 Task: Create a due date automation trigger when advanced on, 2 working days before a card is due add dates starting in between 1 and 5 days at 11:00 AM.
Action: Mouse moved to (1164, 88)
Screenshot: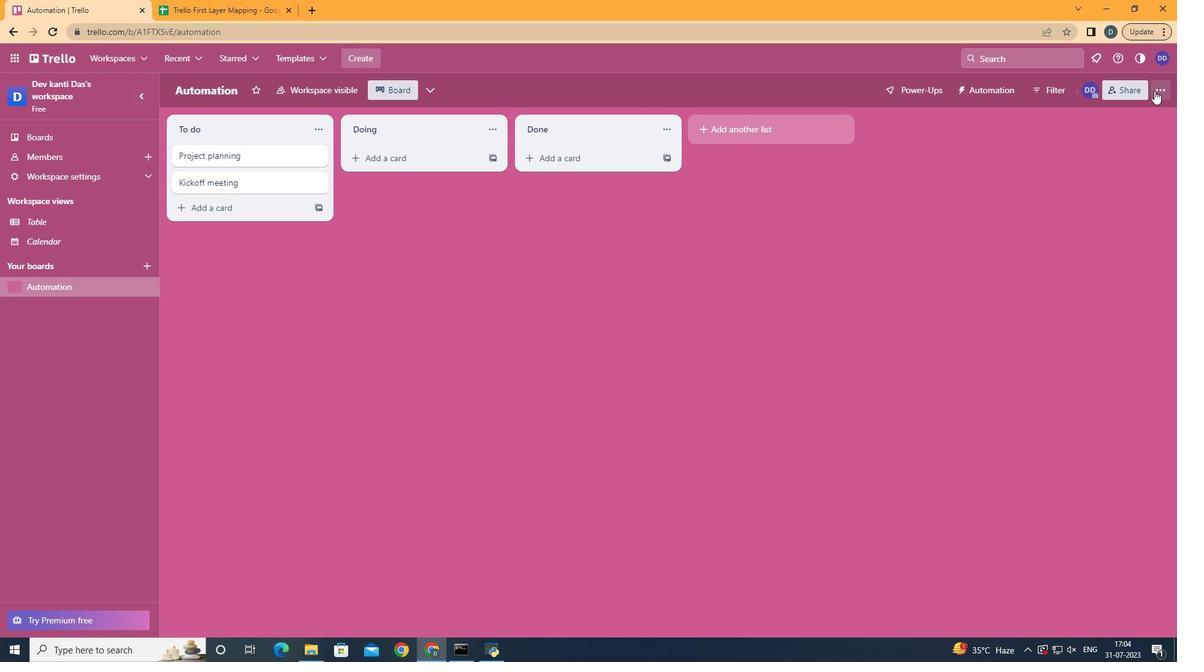 
Action: Mouse pressed left at (1164, 88)
Screenshot: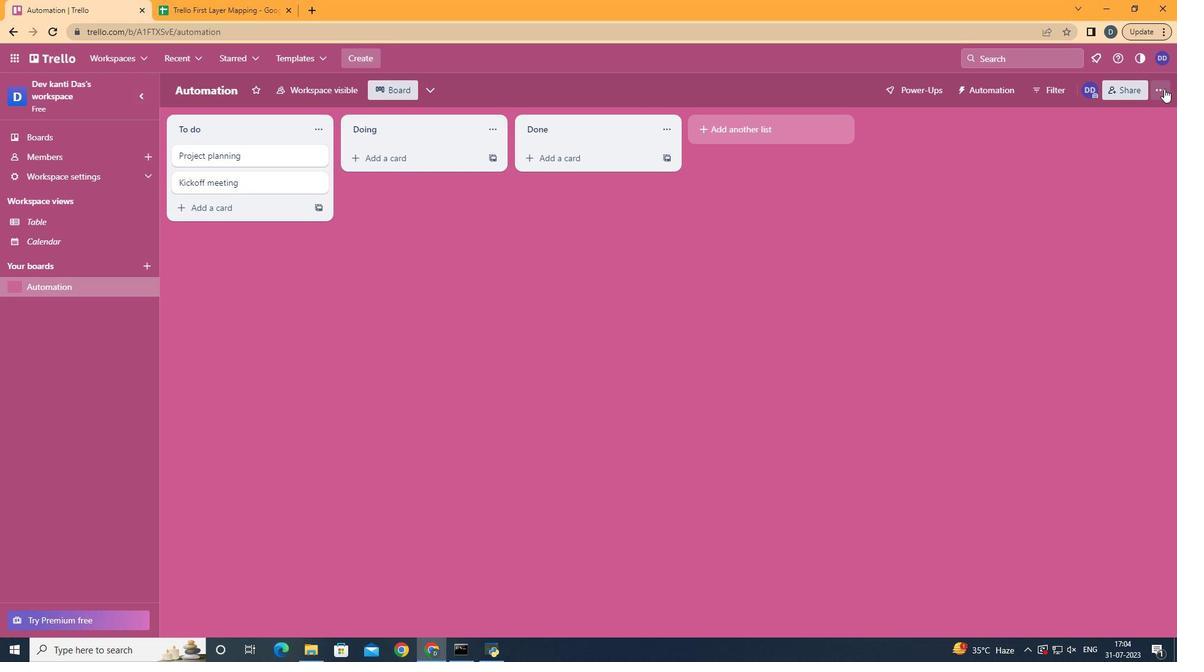 
Action: Mouse moved to (1087, 244)
Screenshot: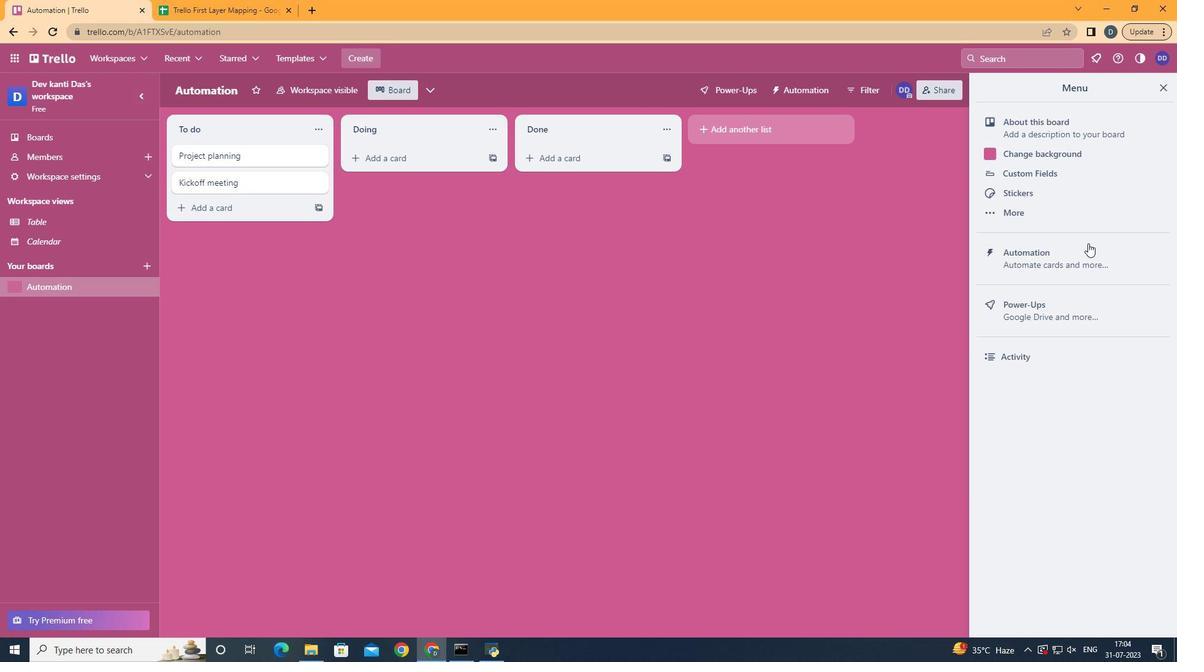 
Action: Mouse pressed left at (1087, 244)
Screenshot: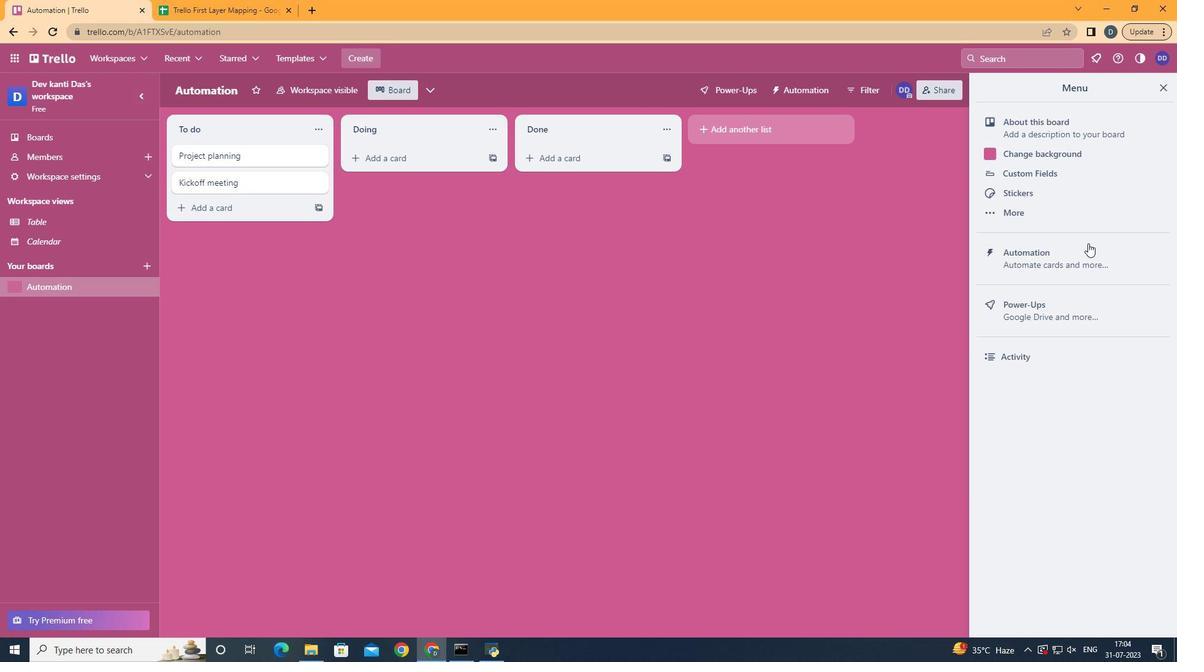 
Action: Mouse moved to (231, 250)
Screenshot: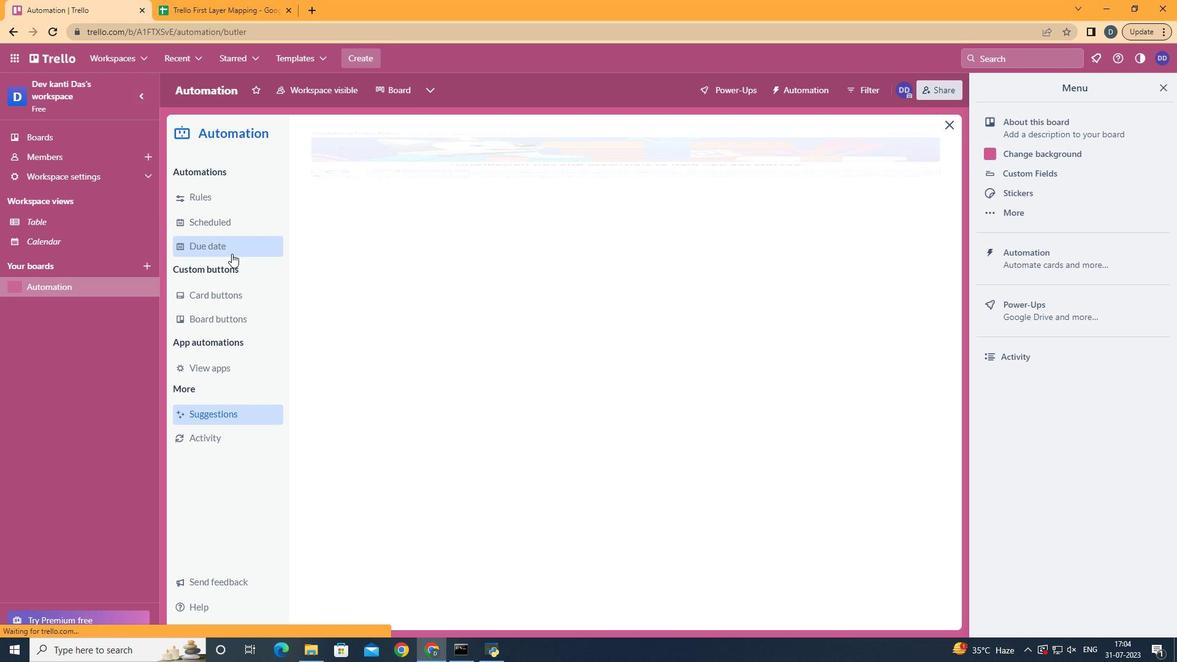
Action: Mouse pressed left at (231, 250)
Screenshot: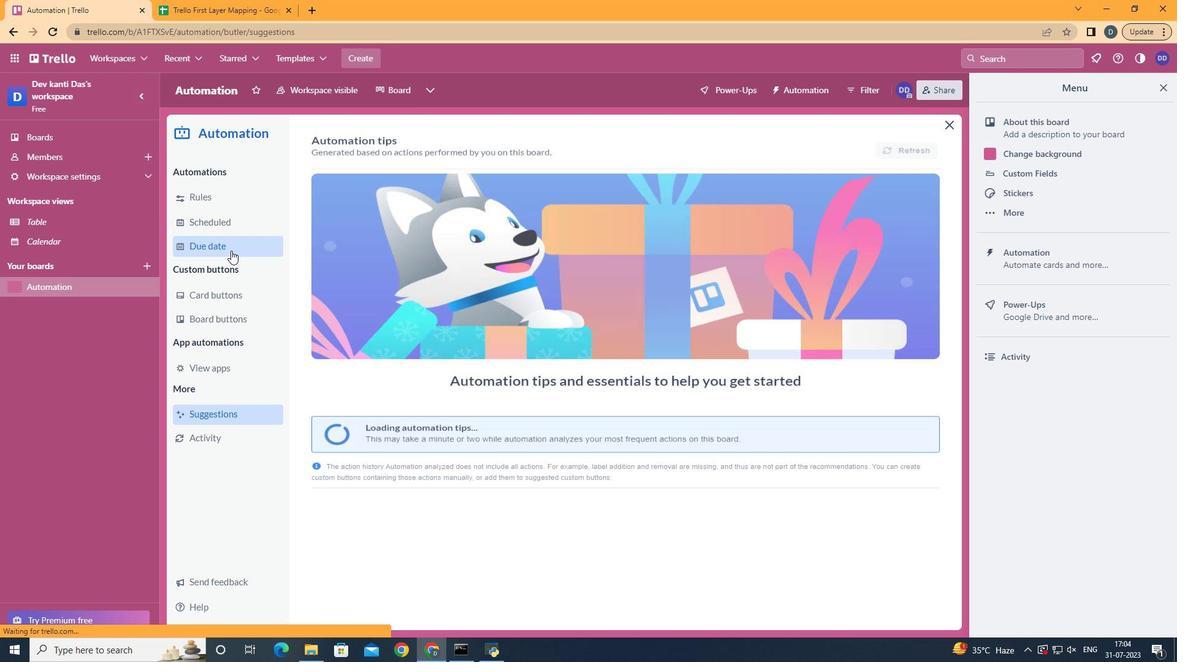 
Action: Mouse moved to (873, 144)
Screenshot: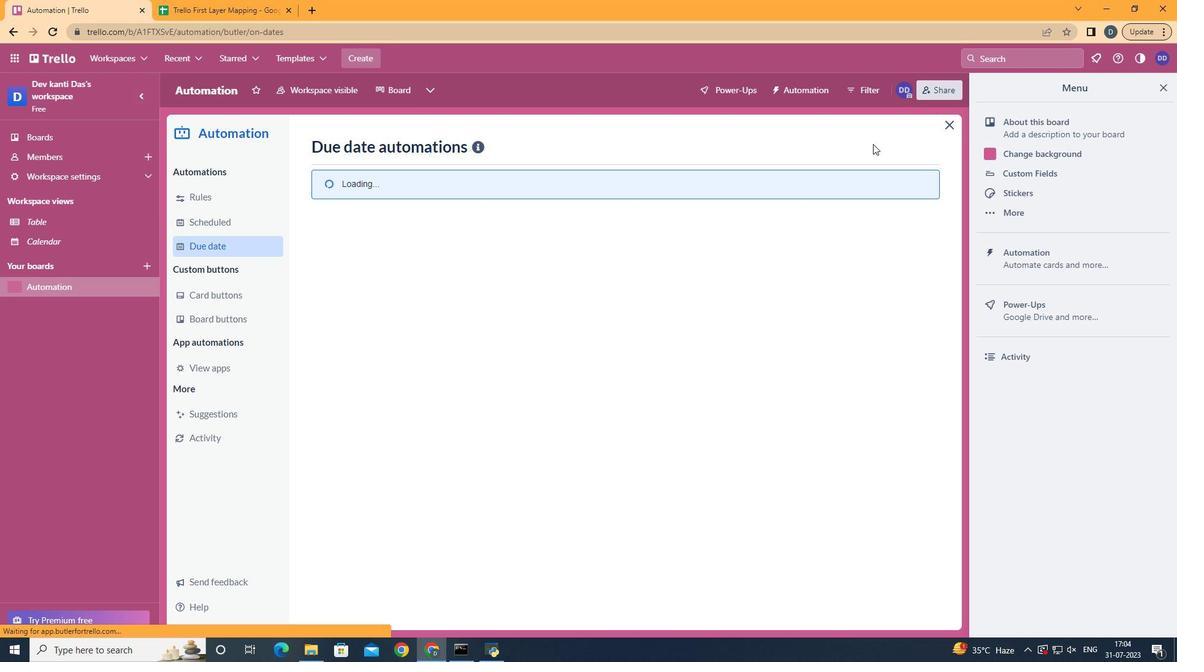 
Action: Mouse pressed left at (873, 144)
Screenshot: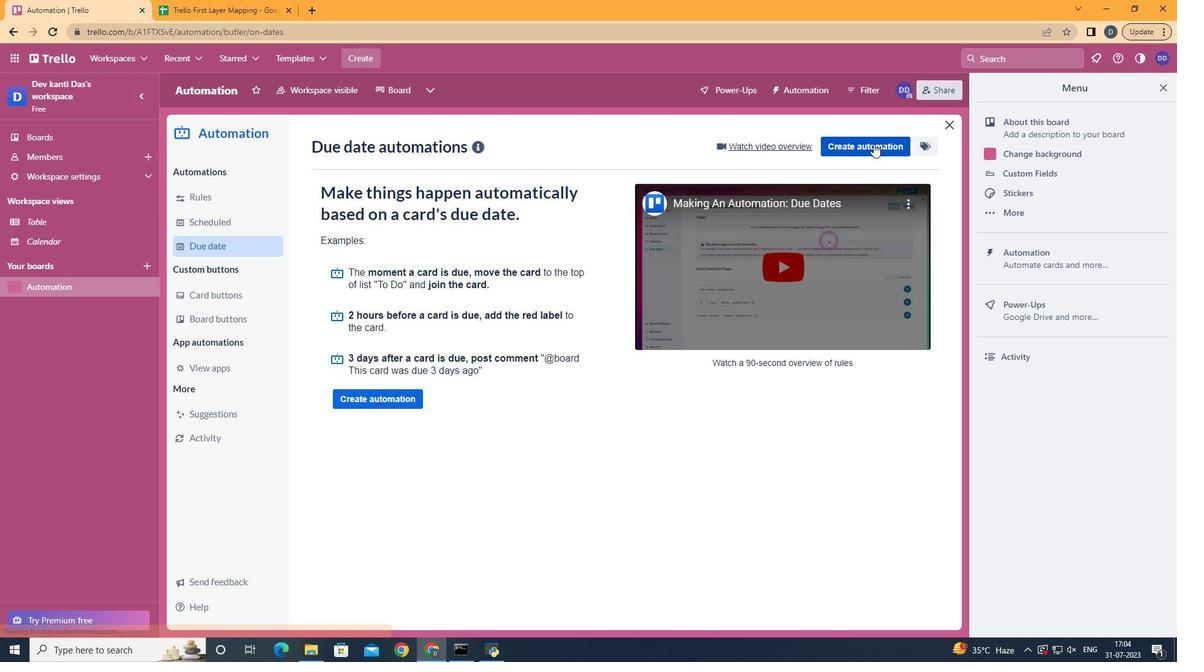 
Action: Mouse moved to (597, 266)
Screenshot: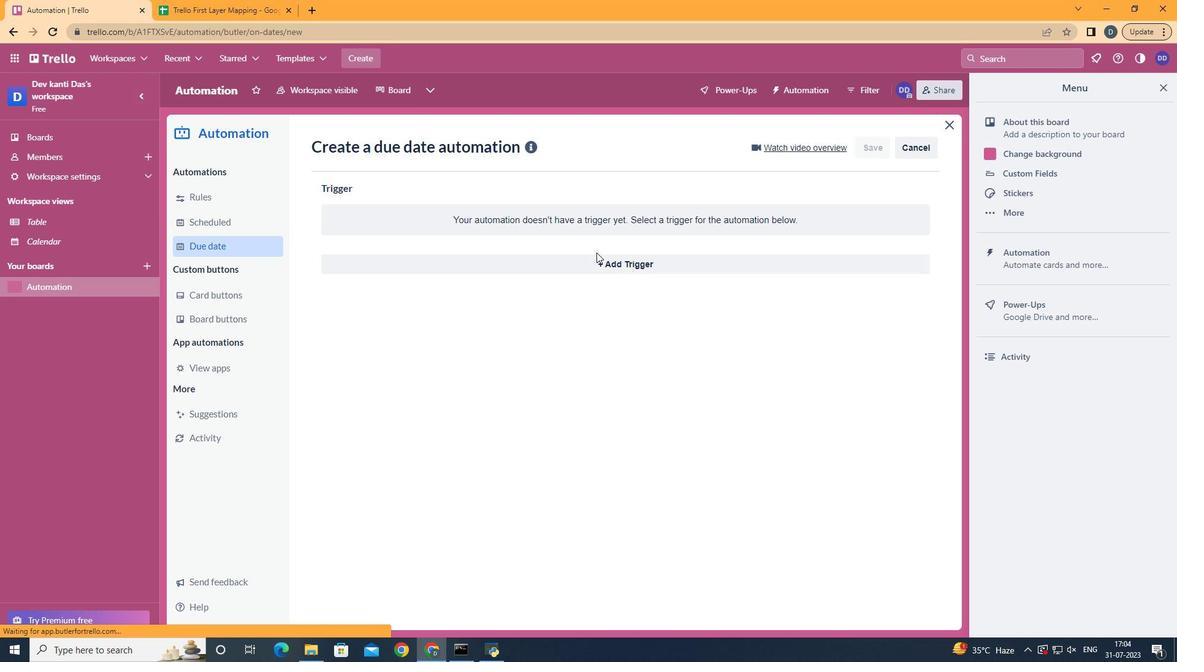 
Action: Mouse pressed left at (597, 266)
Screenshot: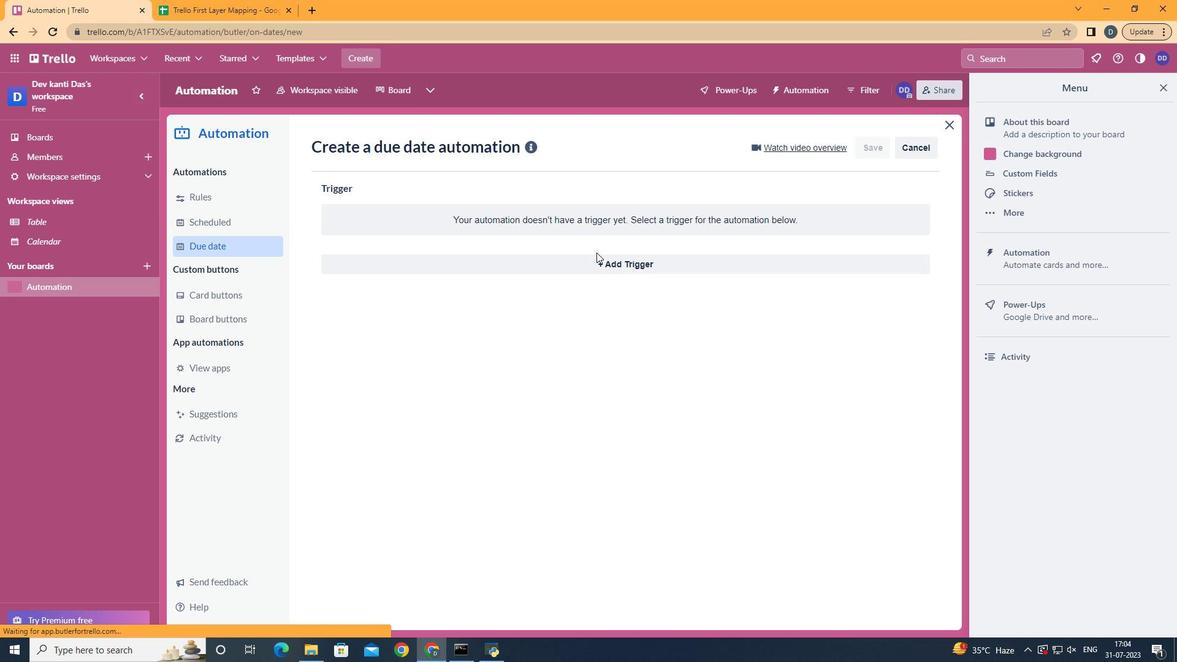 
Action: Mouse moved to (411, 498)
Screenshot: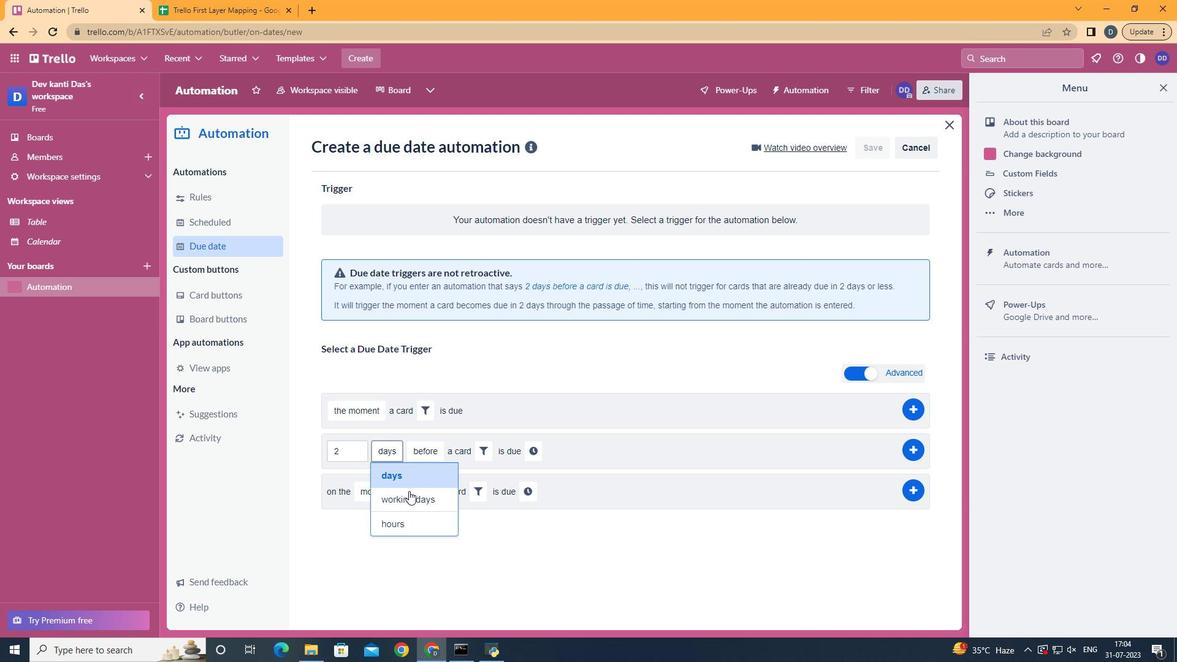 
Action: Mouse pressed left at (411, 498)
Screenshot: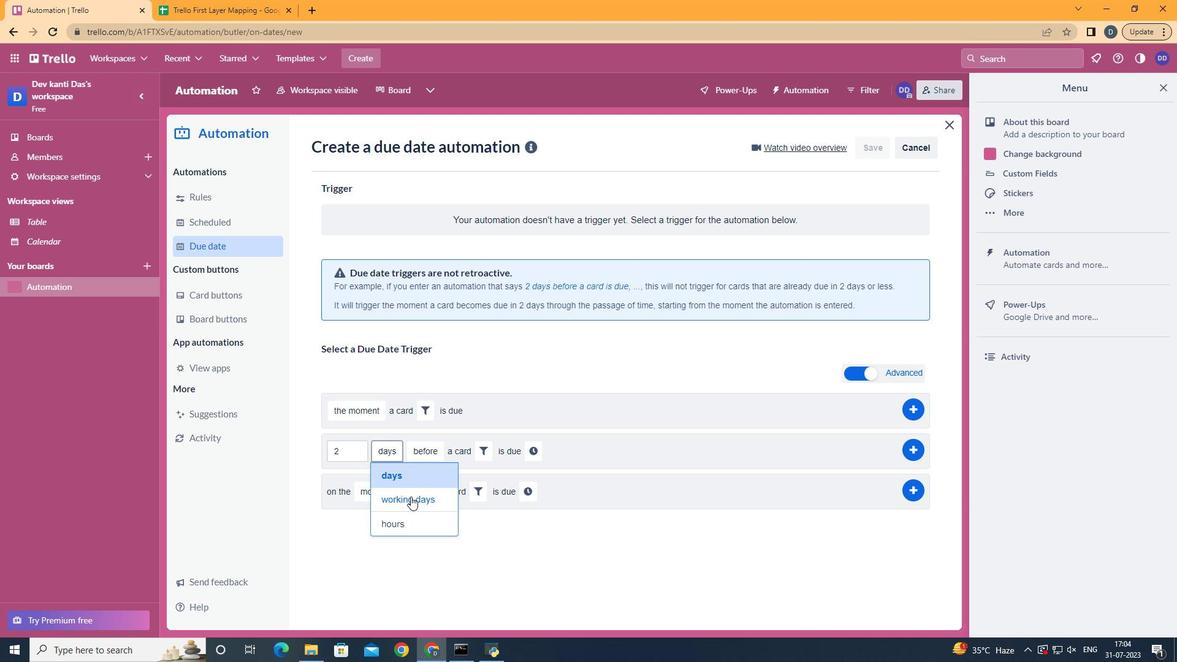 
Action: Mouse moved to (515, 453)
Screenshot: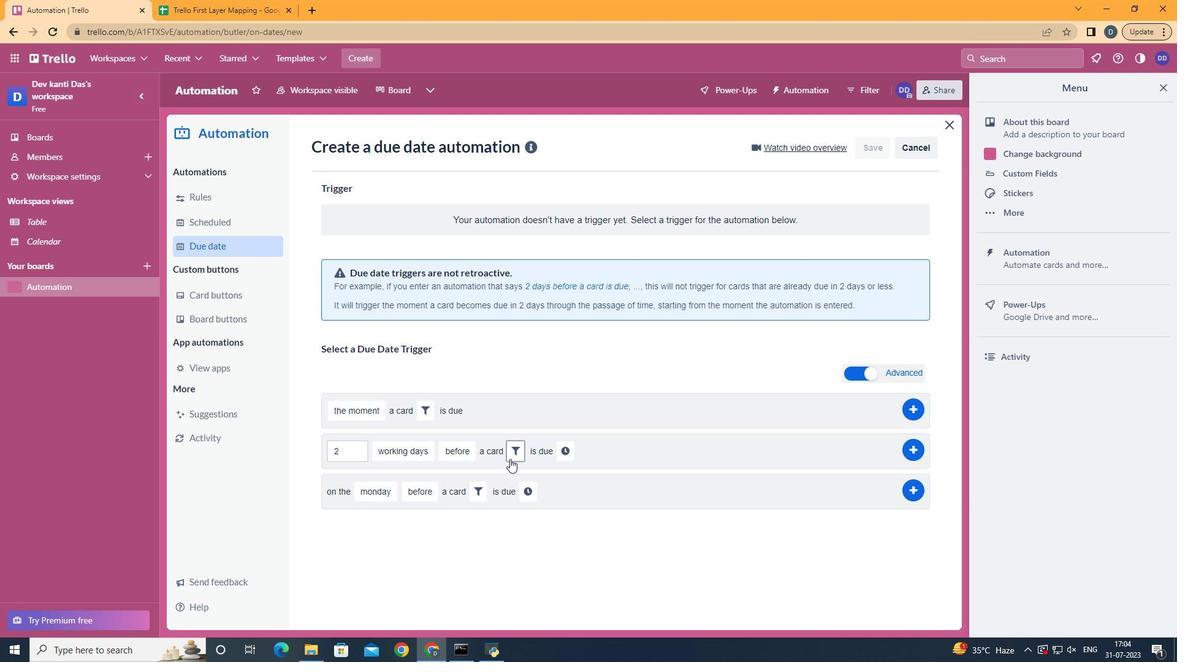 
Action: Mouse pressed left at (515, 453)
Screenshot: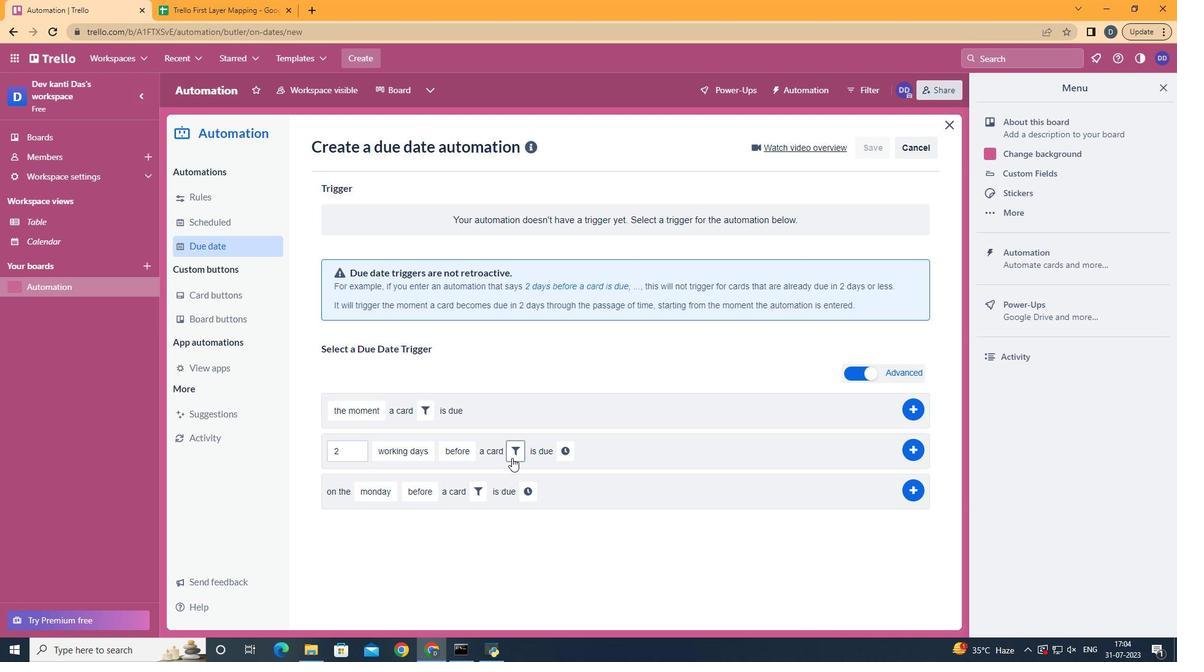 
Action: Mouse moved to (575, 496)
Screenshot: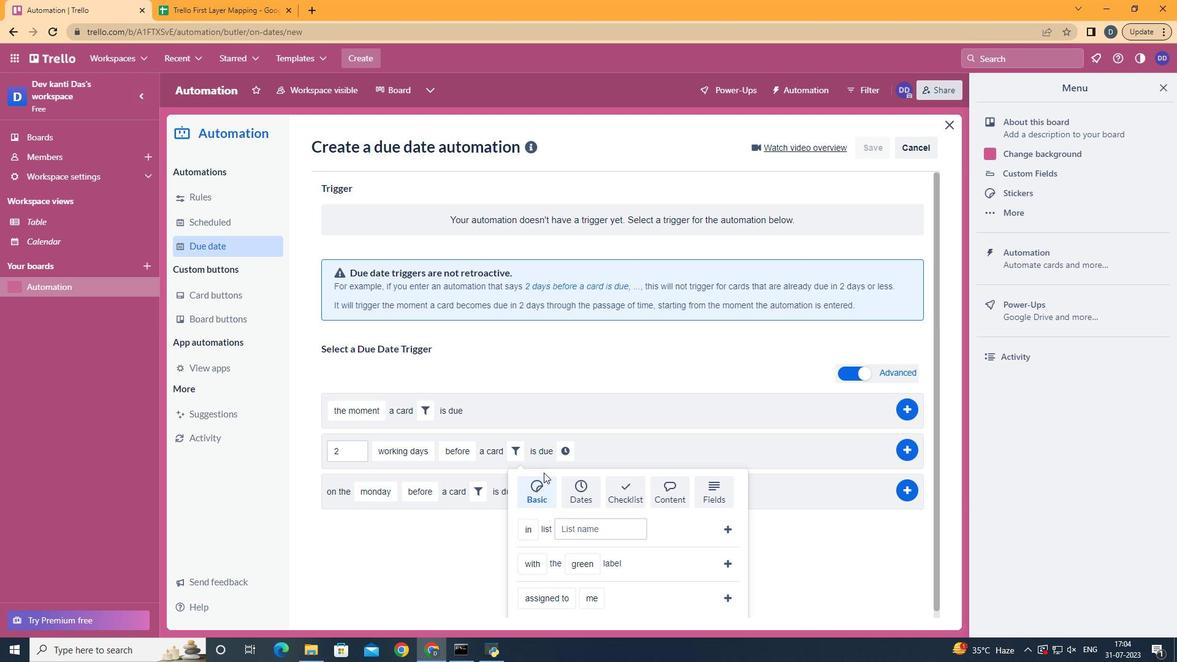 
Action: Mouse pressed left at (575, 496)
Screenshot: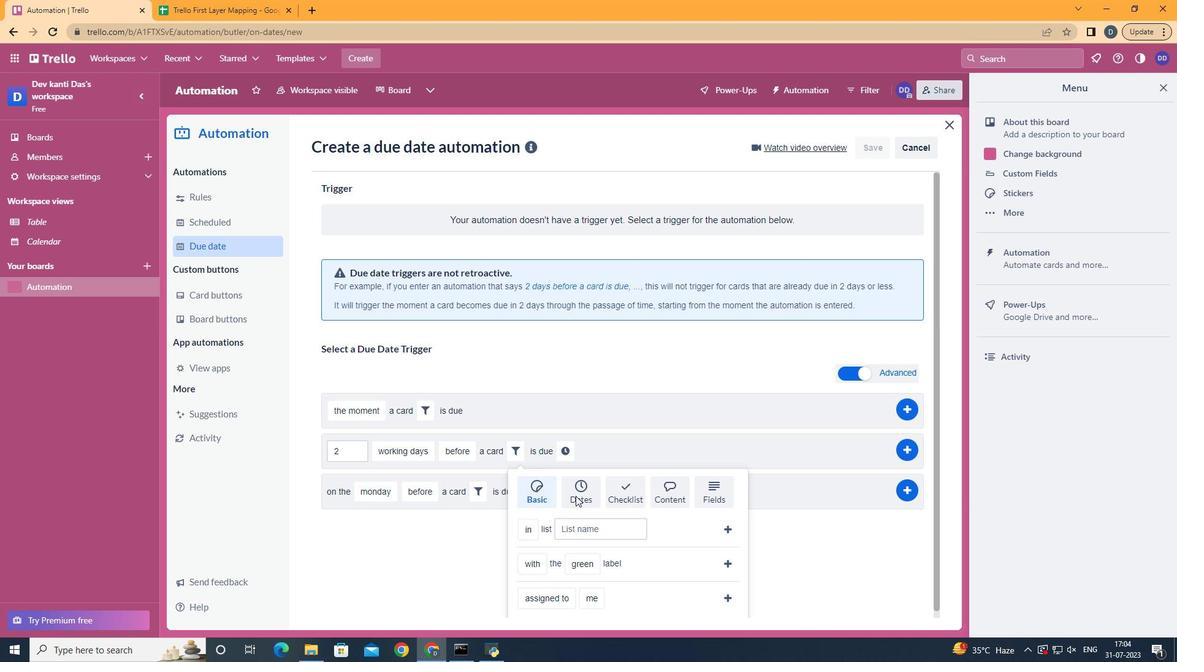 
Action: Mouse scrolled (575, 495) with delta (0, 0)
Screenshot: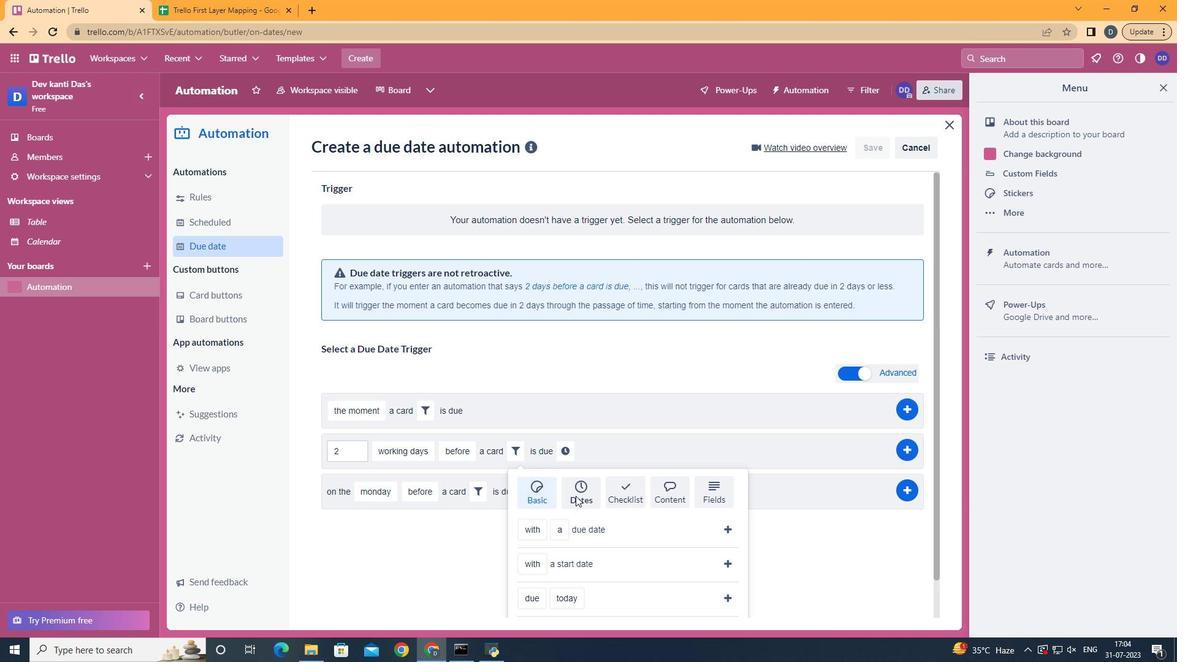 
Action: Mouse scrolled (575, 495) with delta (0, 0)
Screenshot: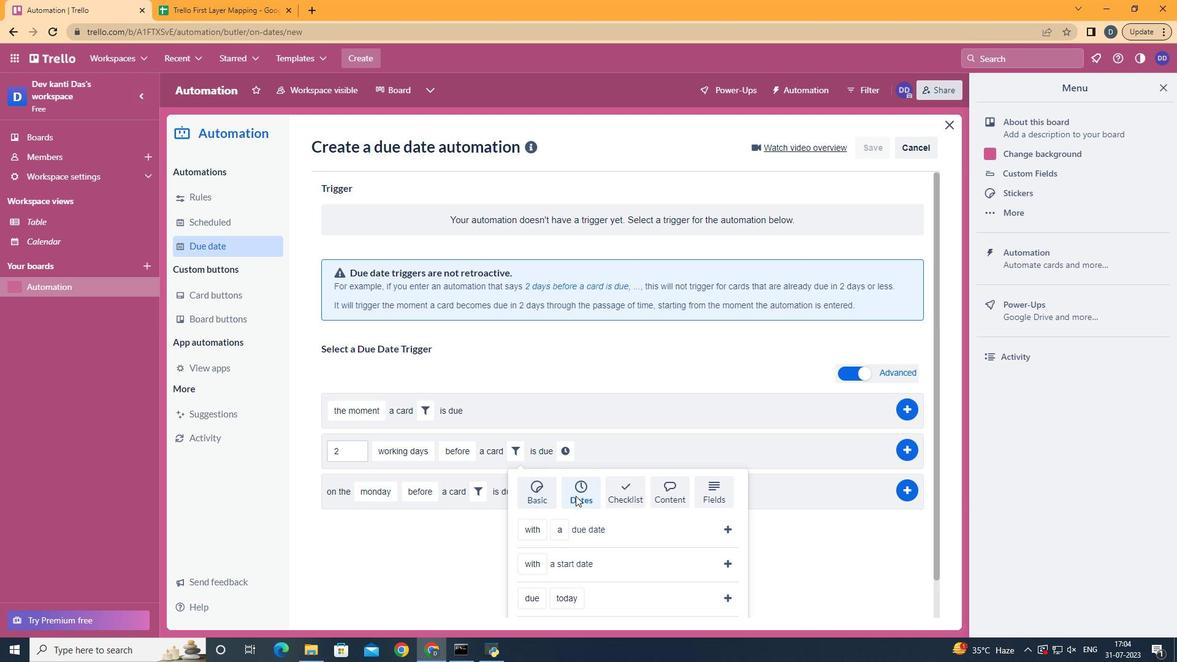 
Action: Mouse scrolled (575, 495) with delta (0, 0)
Screenshot: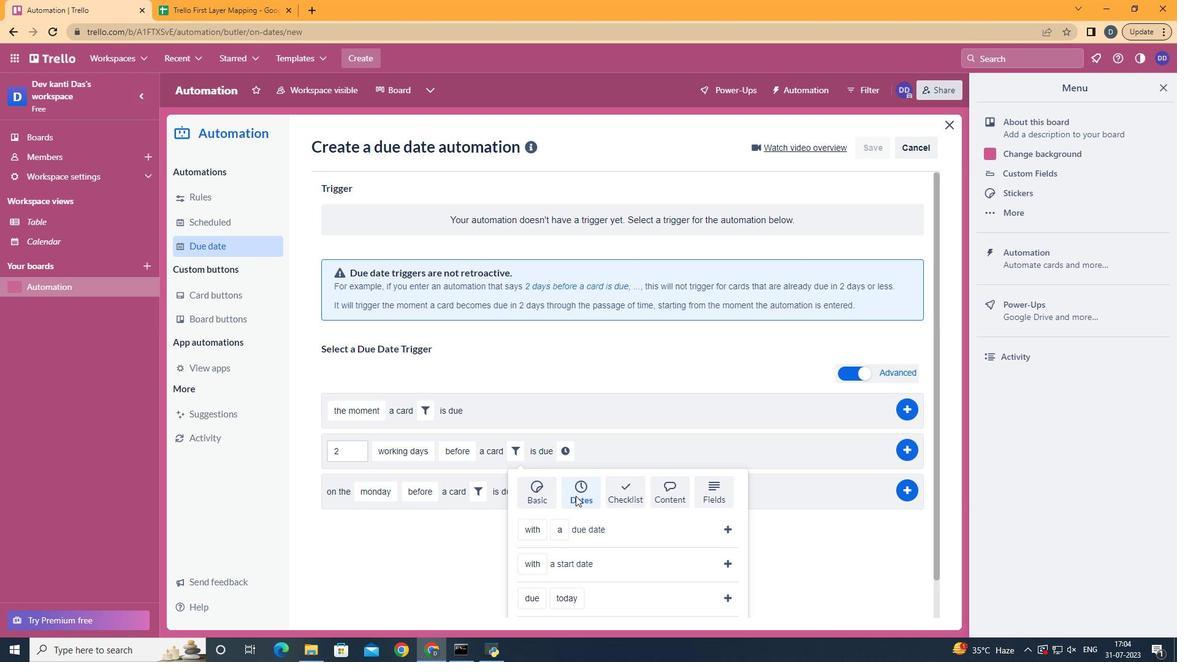 
Action: Mouse scrolled (575, 495) with delta (0, 0)
Screenshot: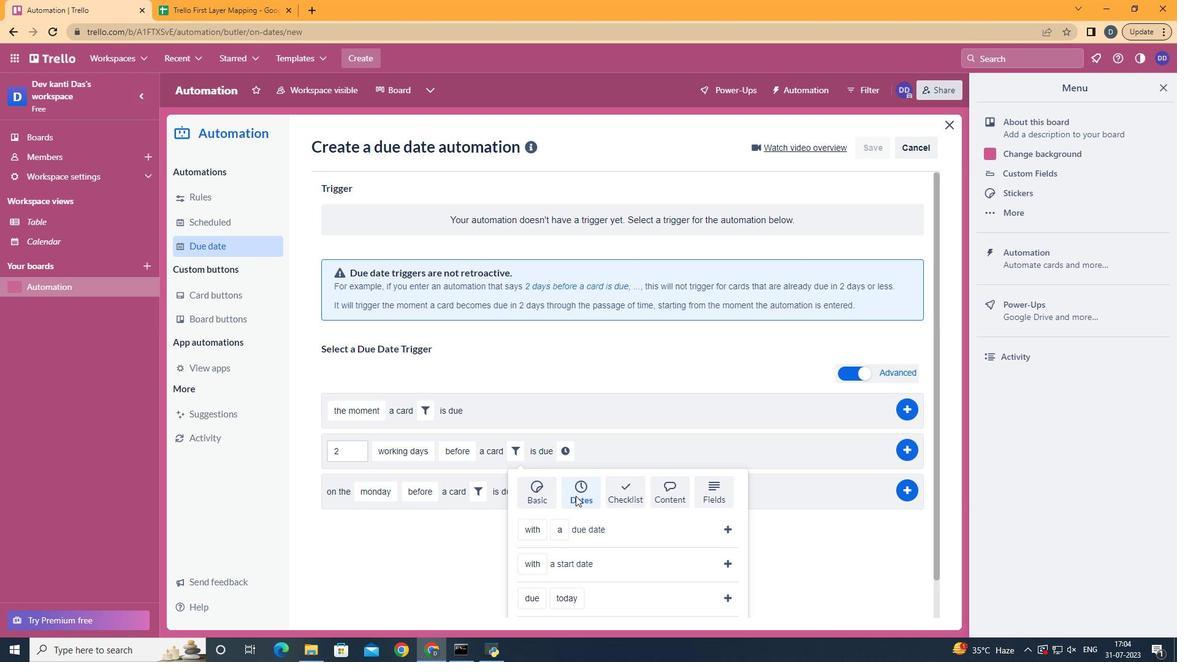 
Action: Mouse scrolled (575, 495) with delta (0, 0)
Screenshot: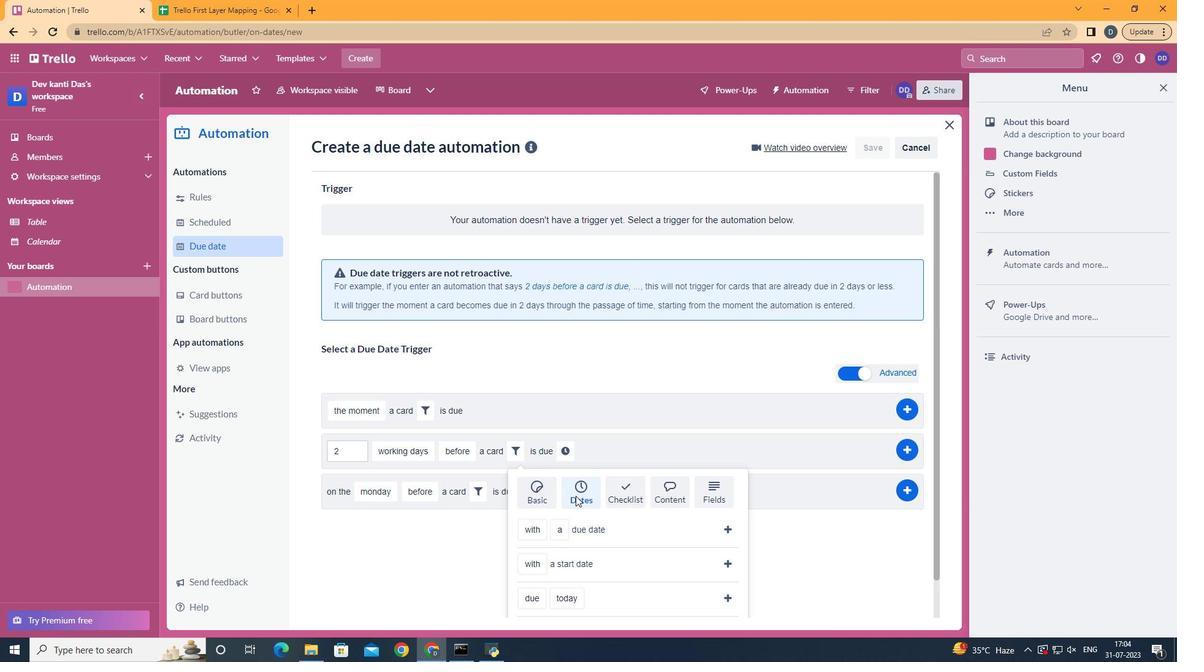 
Action: Mouse moved to (547, 573)
Screenshot: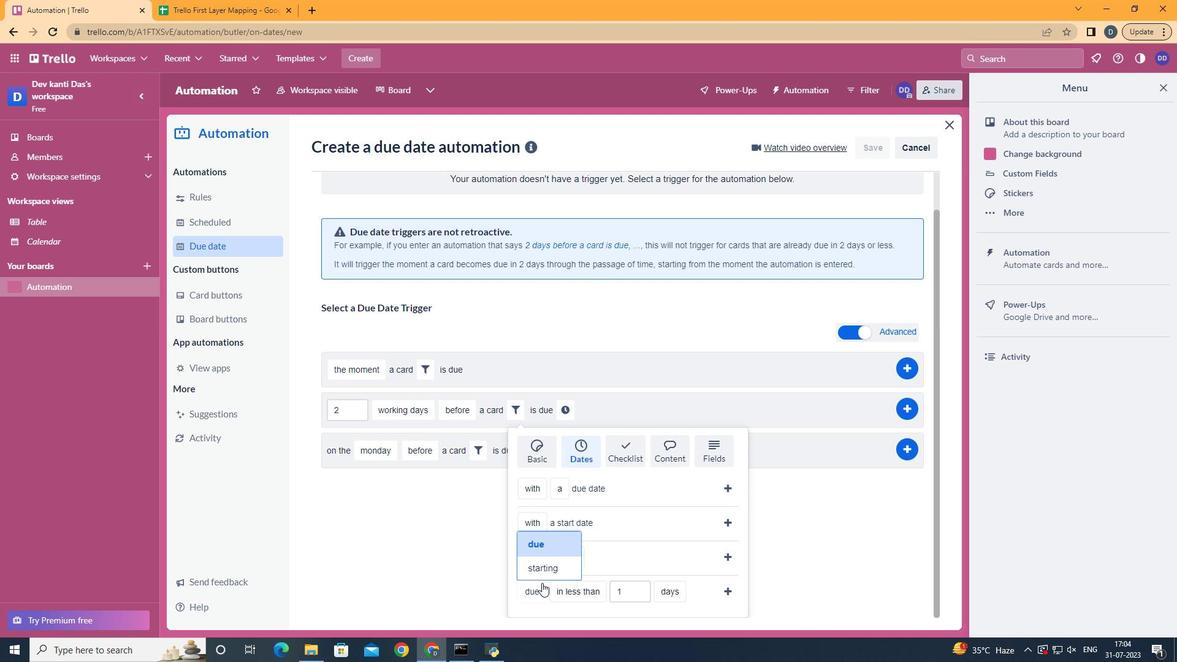 
Action: Mouse pressed left at (547, 573)
Screenshot: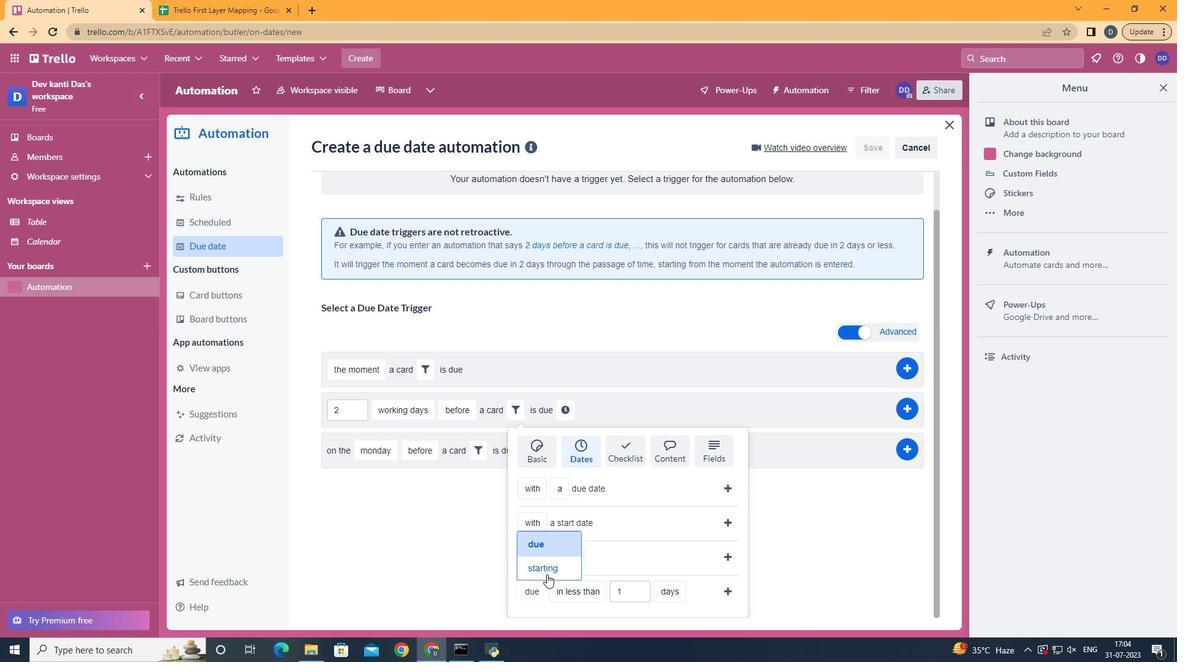 
Action: Mouse moved to (606, 572)
Screenshot: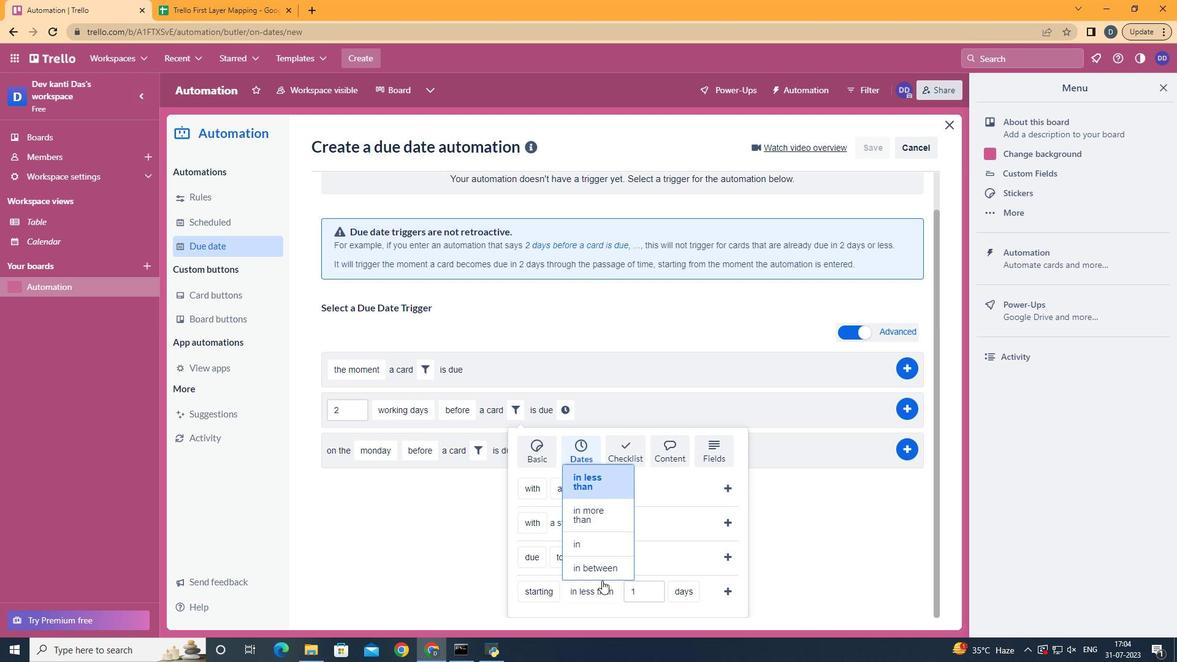 
Action: Mouse pressed left at (606, 572)
Screenshot: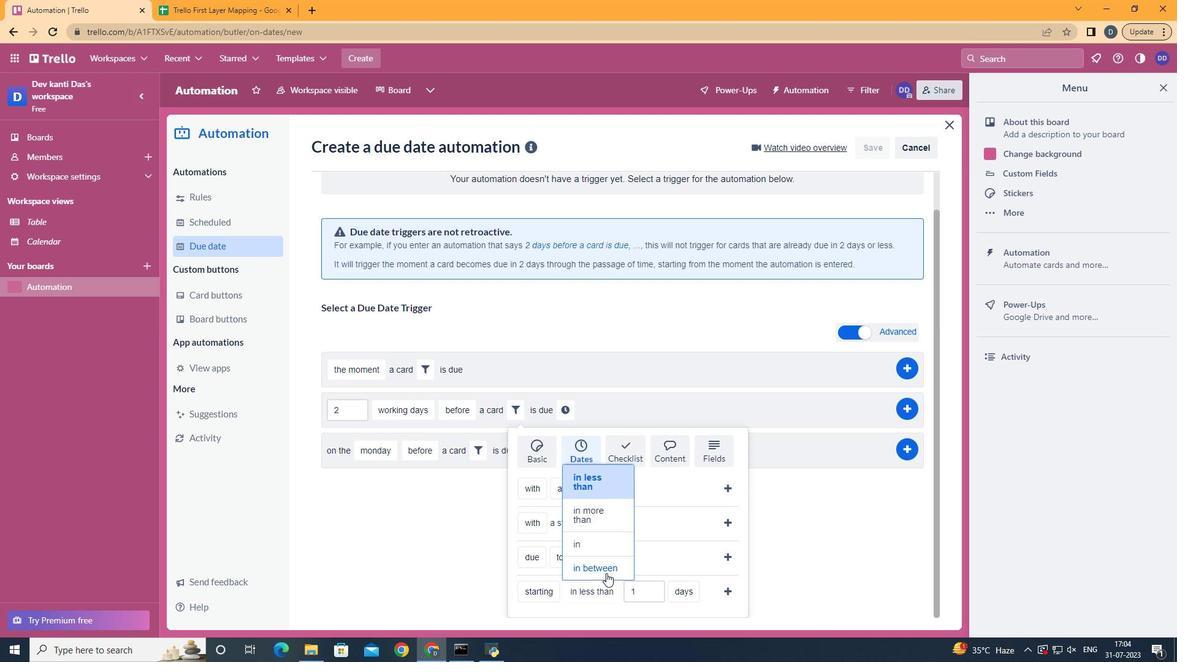 
Action: Mouse moved to (761, 543)
Screenshot: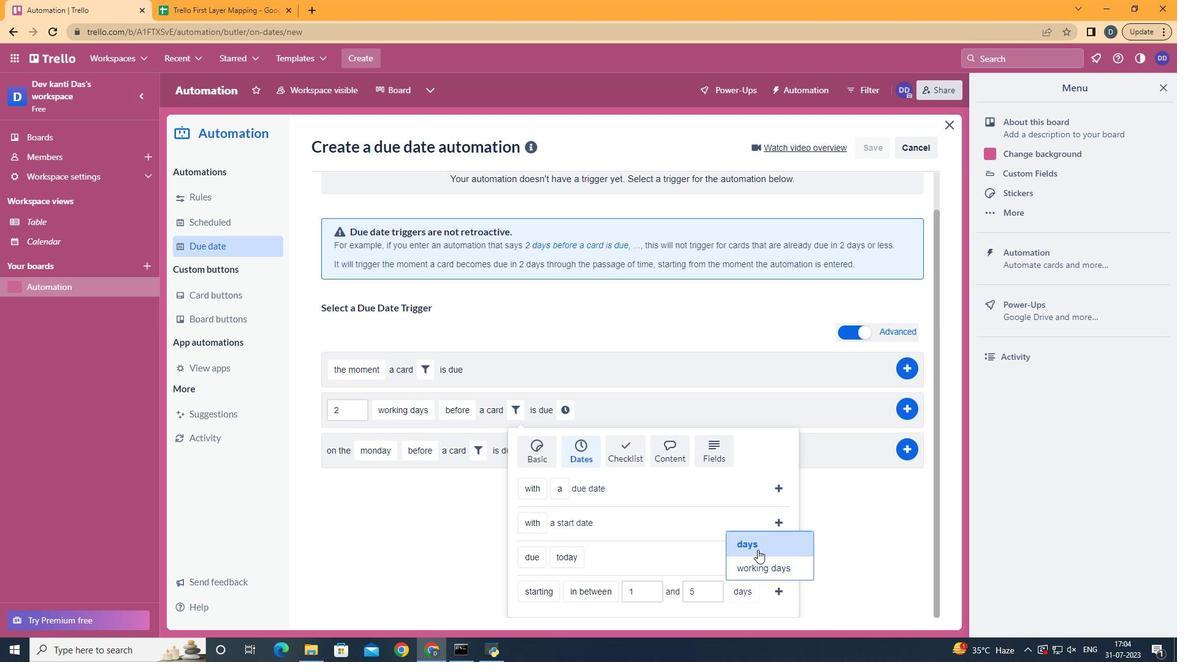
Action: Mouse pressed left at (761, 543)
Screenshot: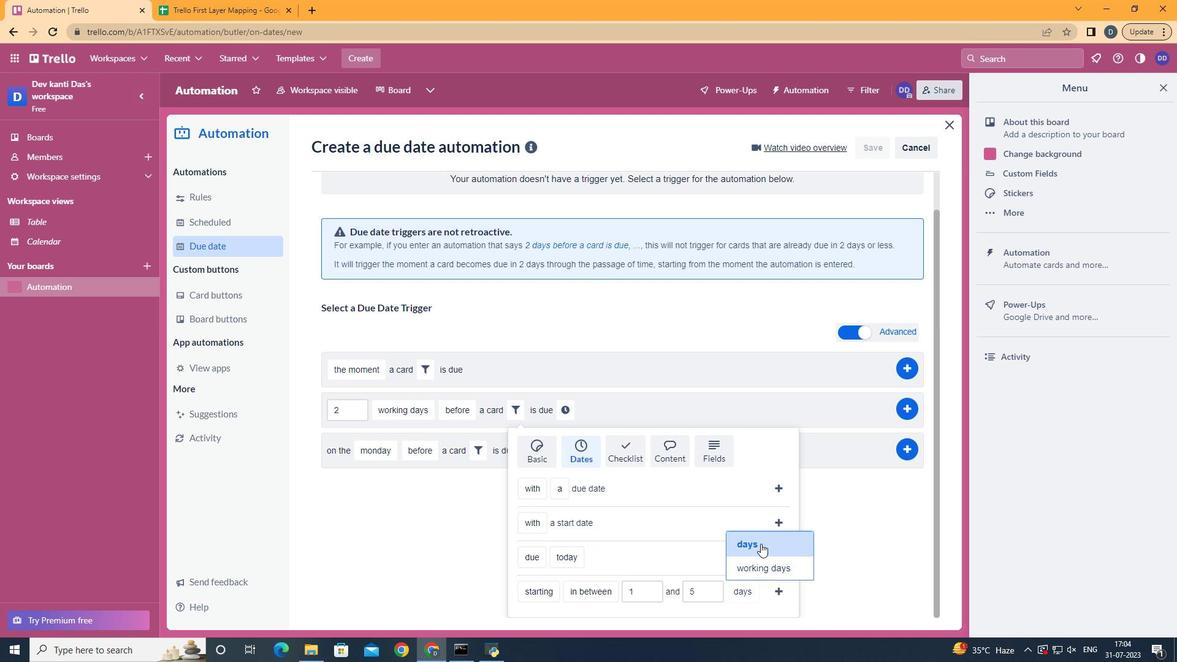 
Action: Mouse moved to (777, 586)
Screenshot: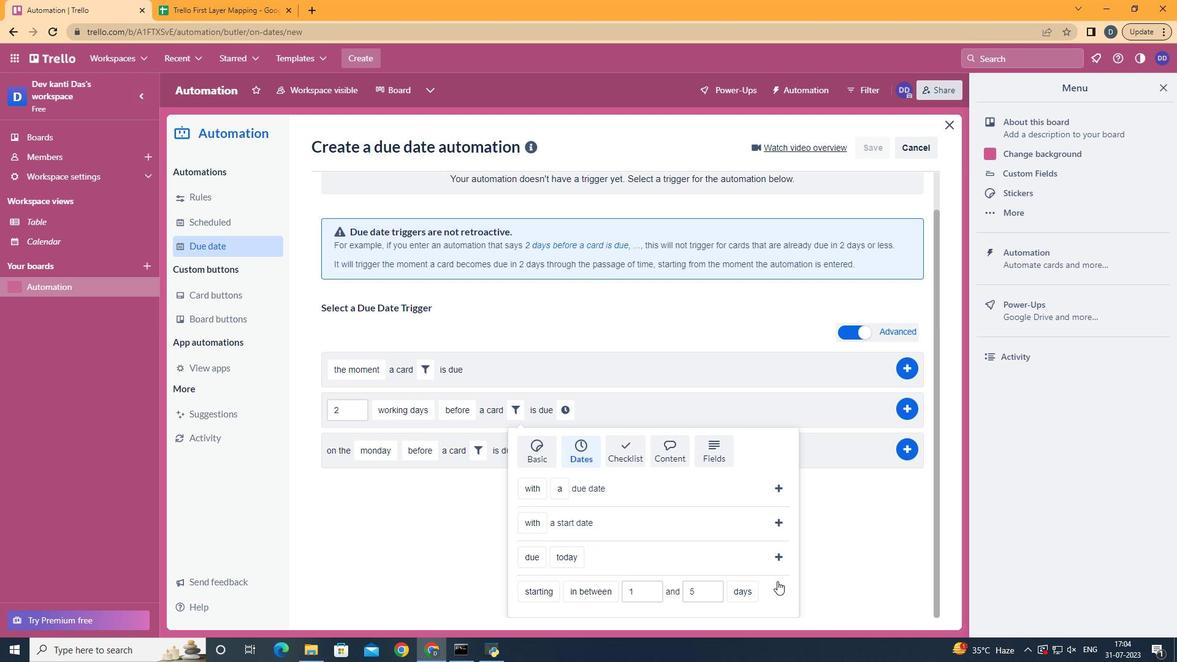 
Action: Mouse pressed left at (777, 586)
Screenshot: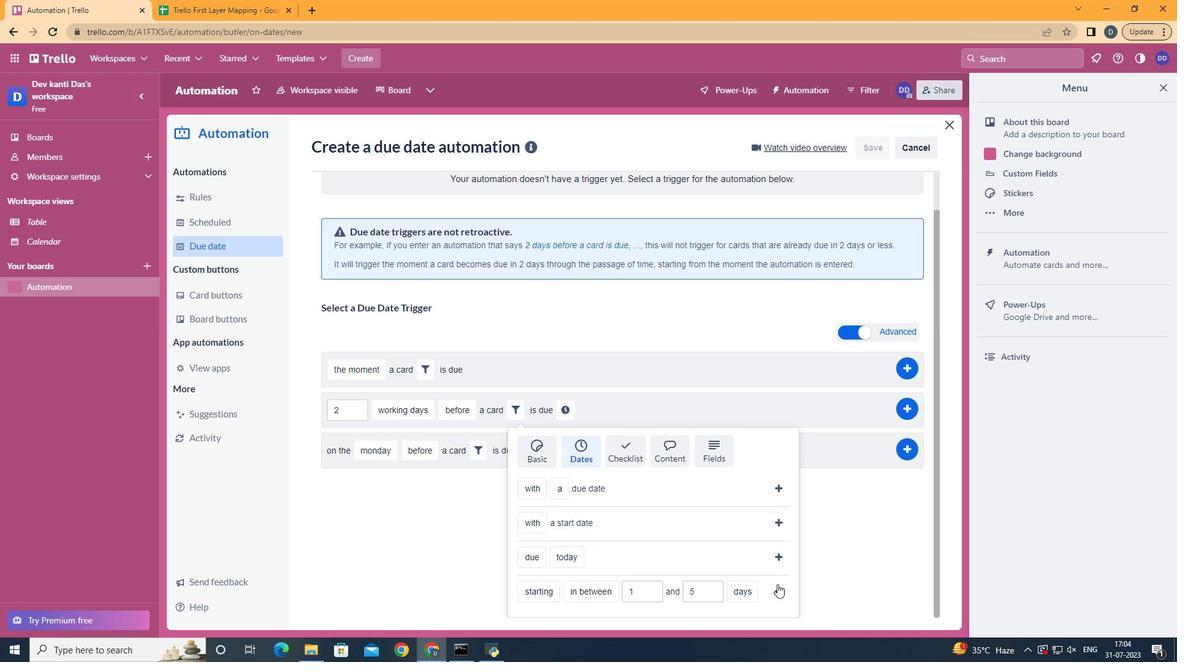 
Action: Mouse moved to (724, 459)
Screenshot: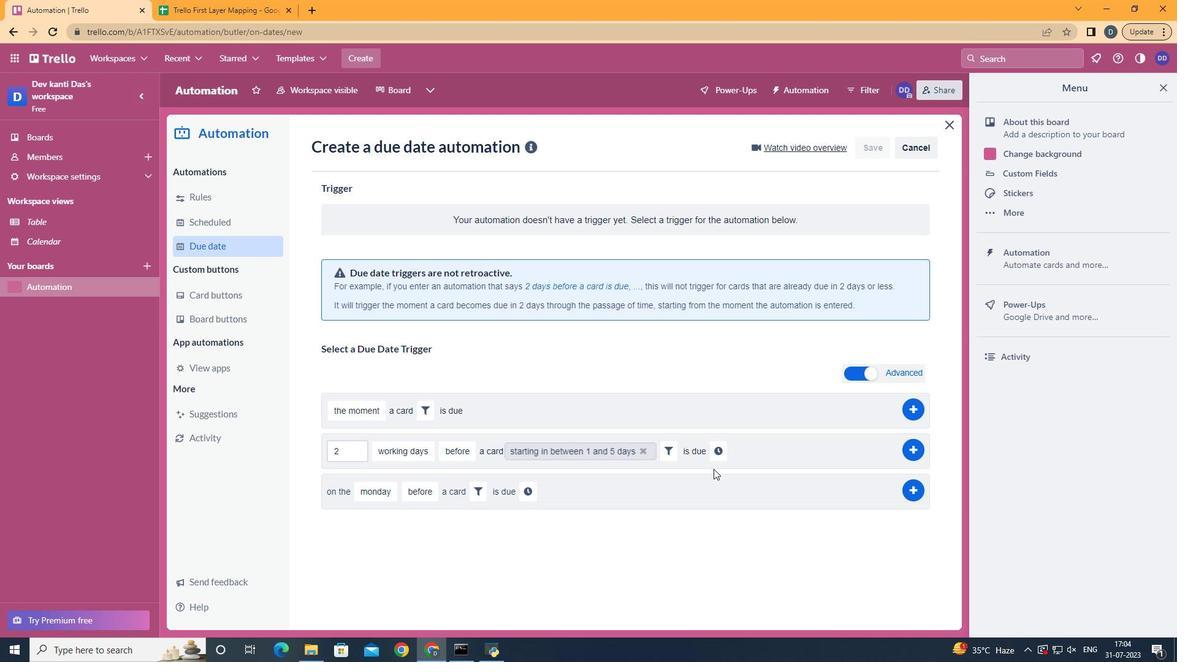 
Action: Mouse pressed left at (724, 459)
Screenshot: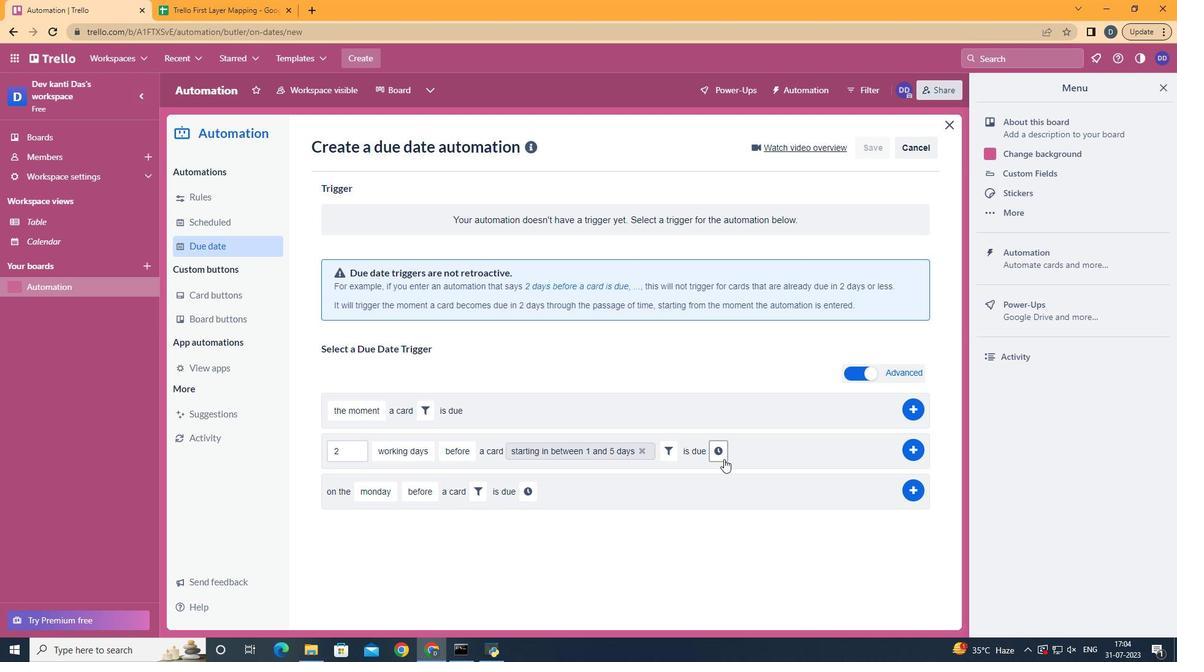 
Action: Mouse moved to (742, 452)
Screenshot: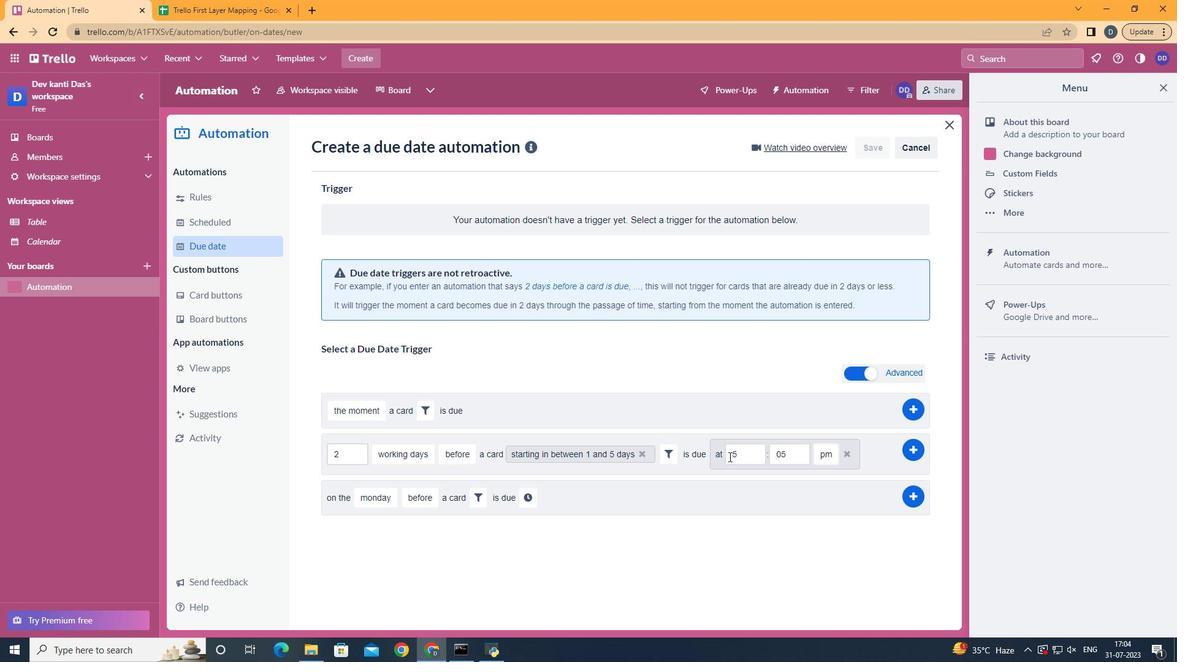 
Action: Mouse pressed left at (742, 452)
Screenshot: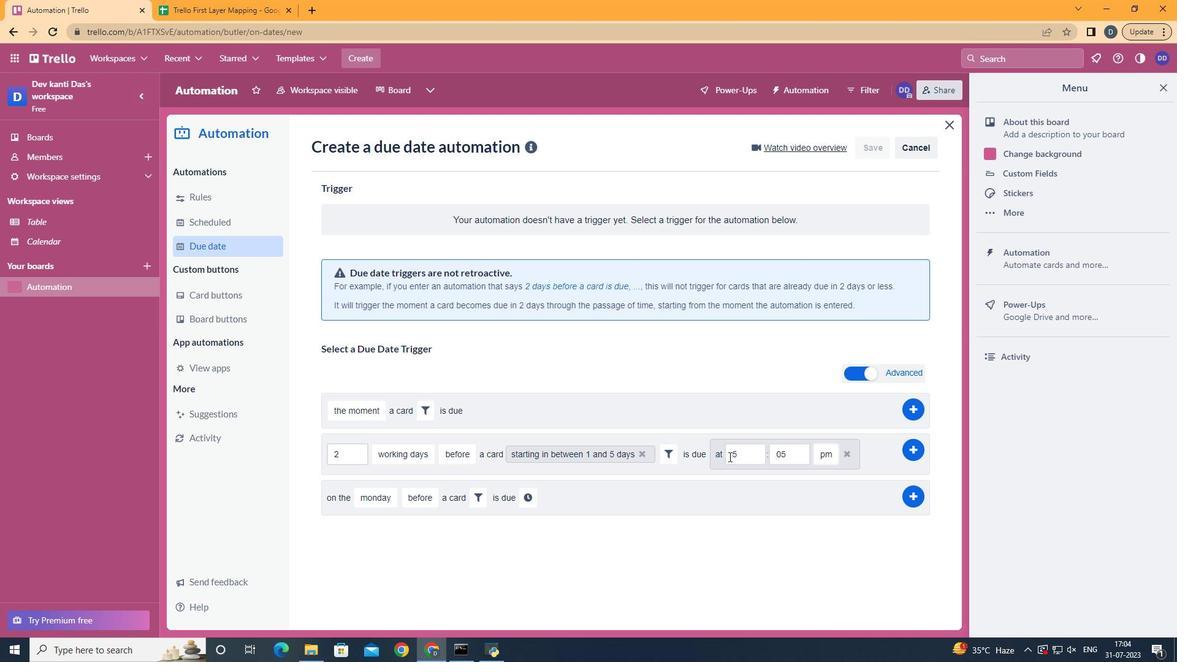 
Action: Mouse moved to (743, 451)
Screenshot: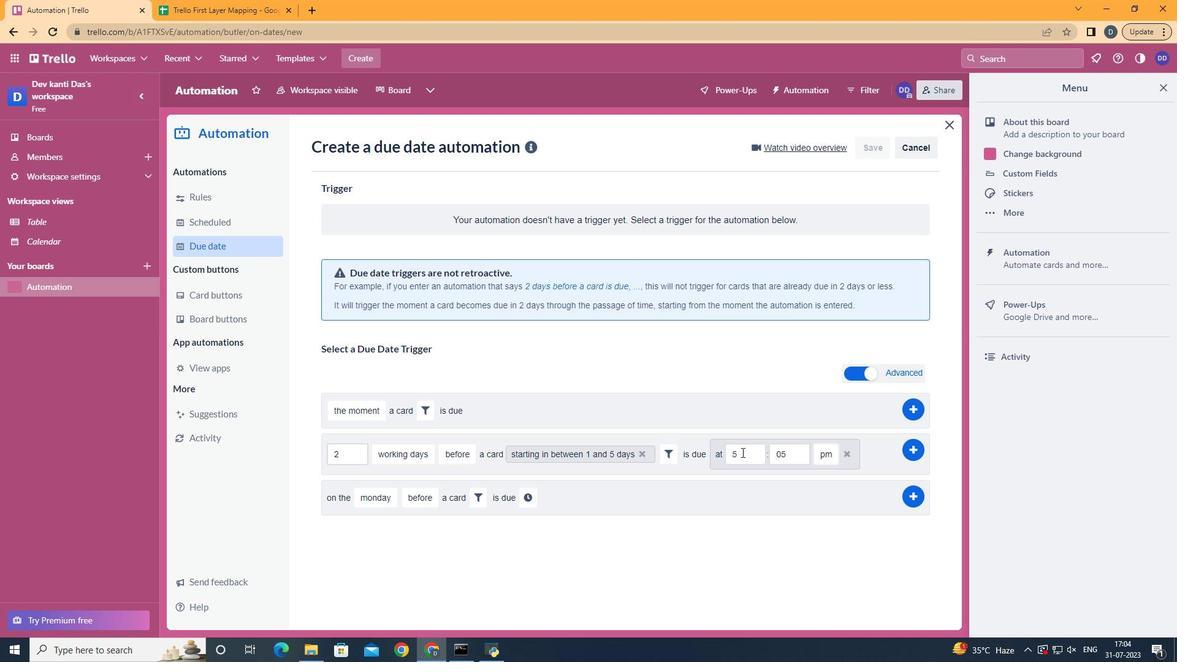 
Action: Key pressed <Key.backspace>11
Screenshot: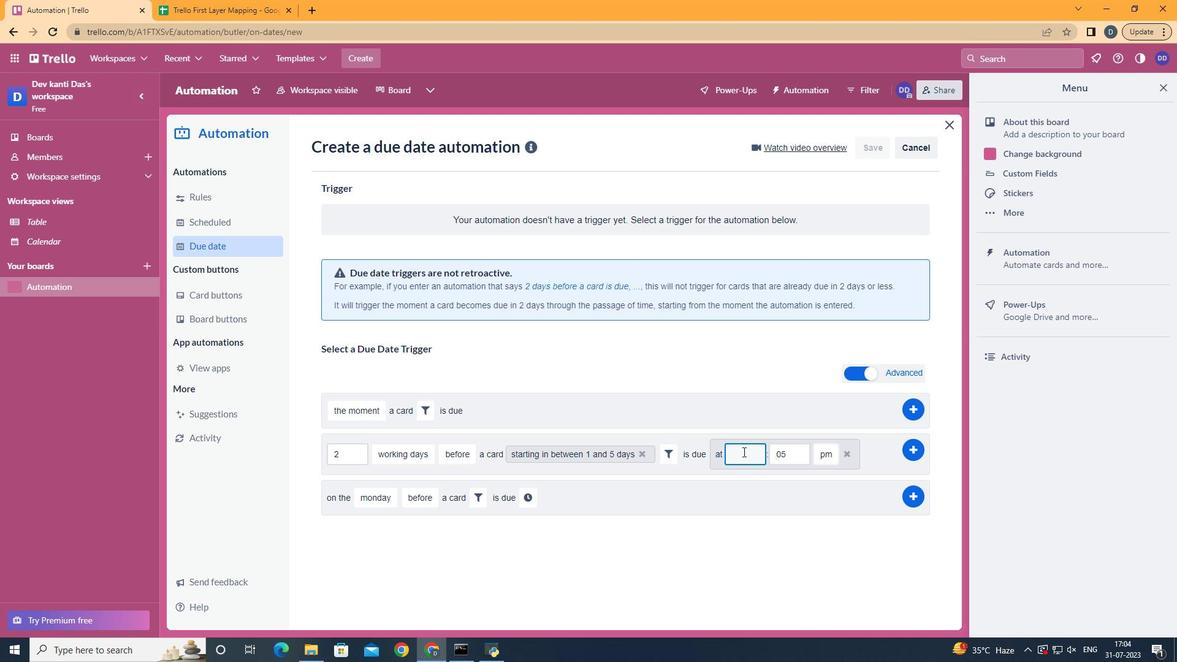 
Action: Mouse moved to (799, 451)
Screenshot: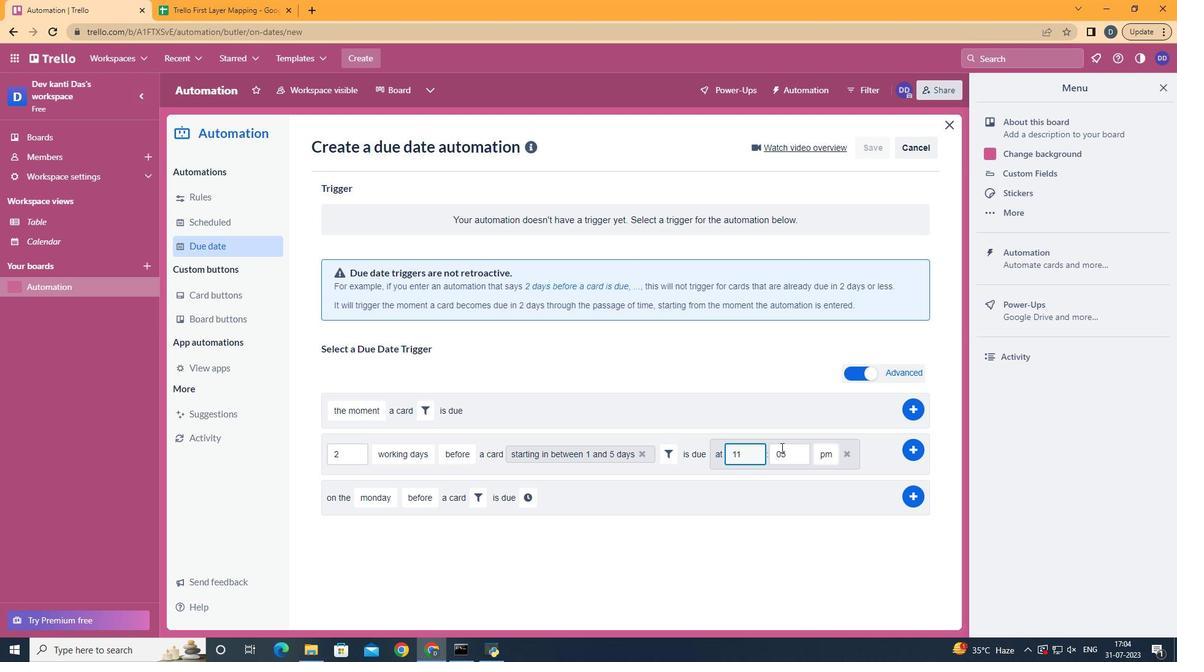 
Action: Mouse pressed left at (799, 451)
Screenshot: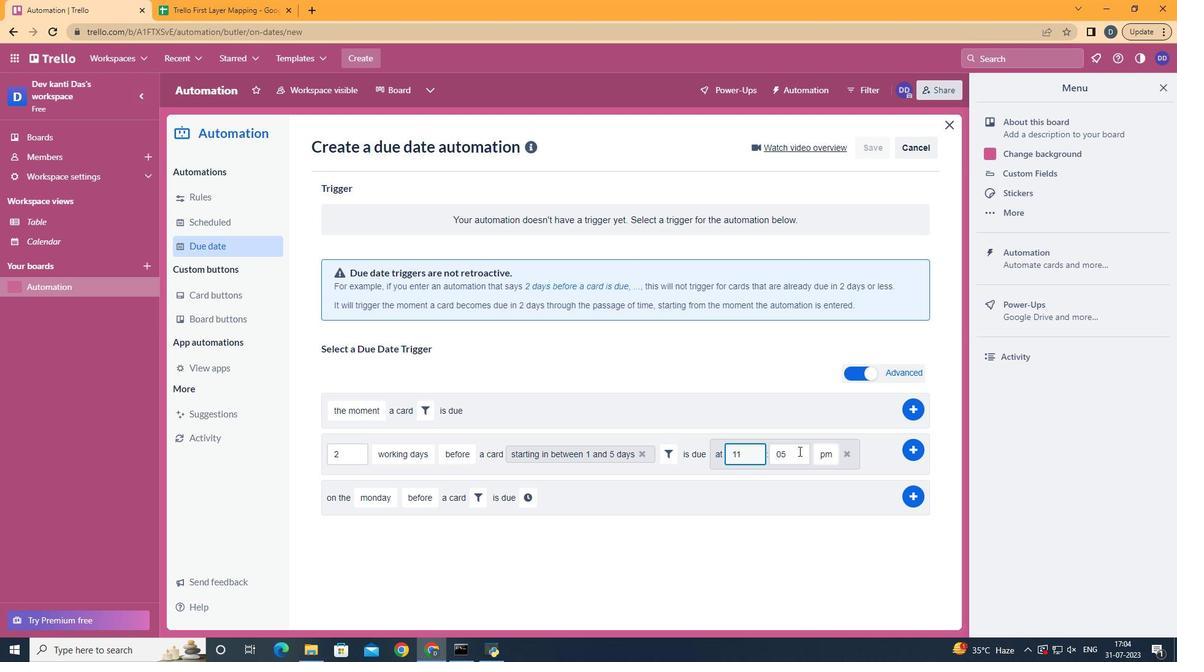 
Action: Key pressed <Key.backspace>0
Screenshot: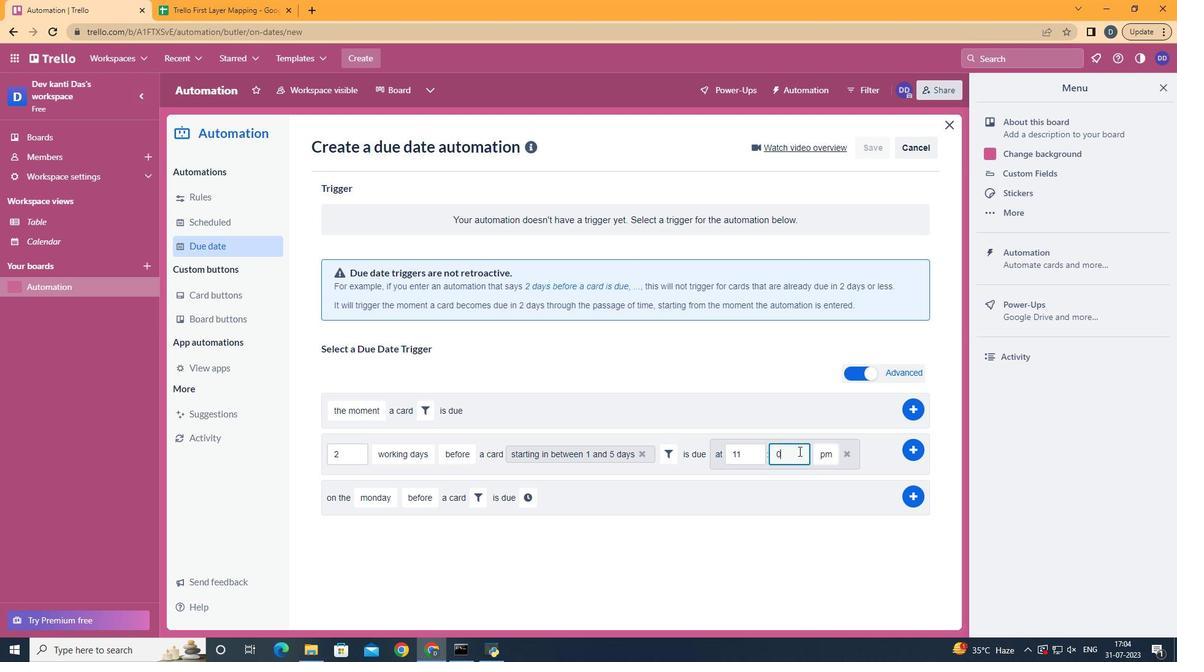 
Action: Mouse moved to (826, 475)
Screenshot: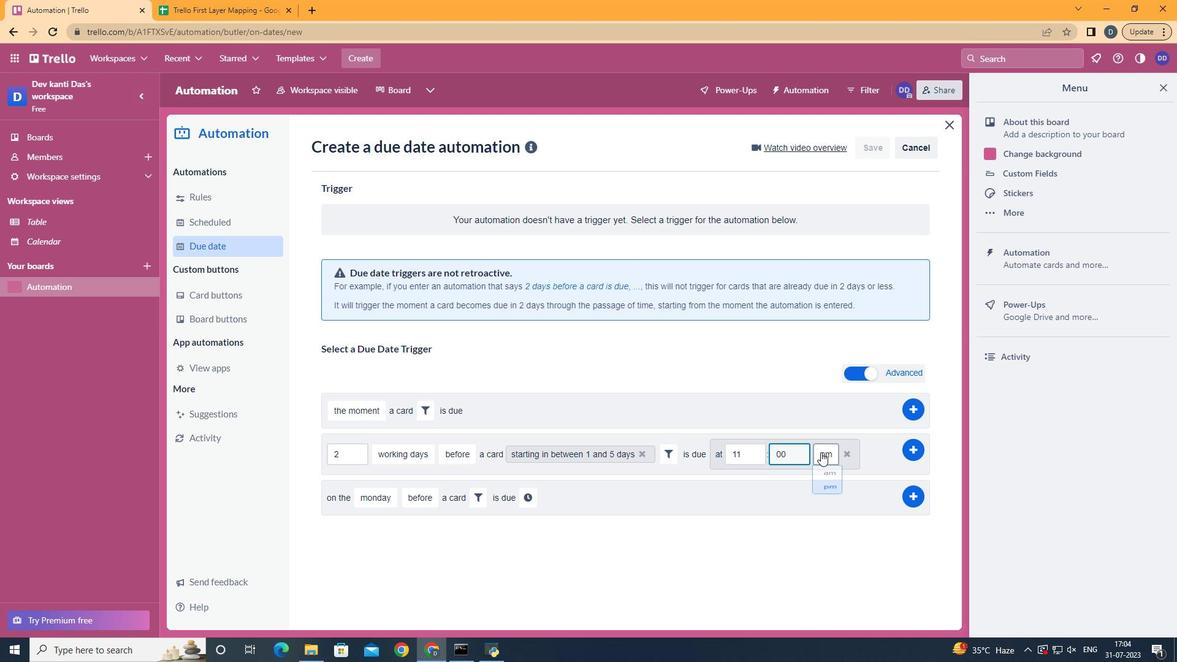 
Action: Mouse pressed left at (826, 475)
Screenshot: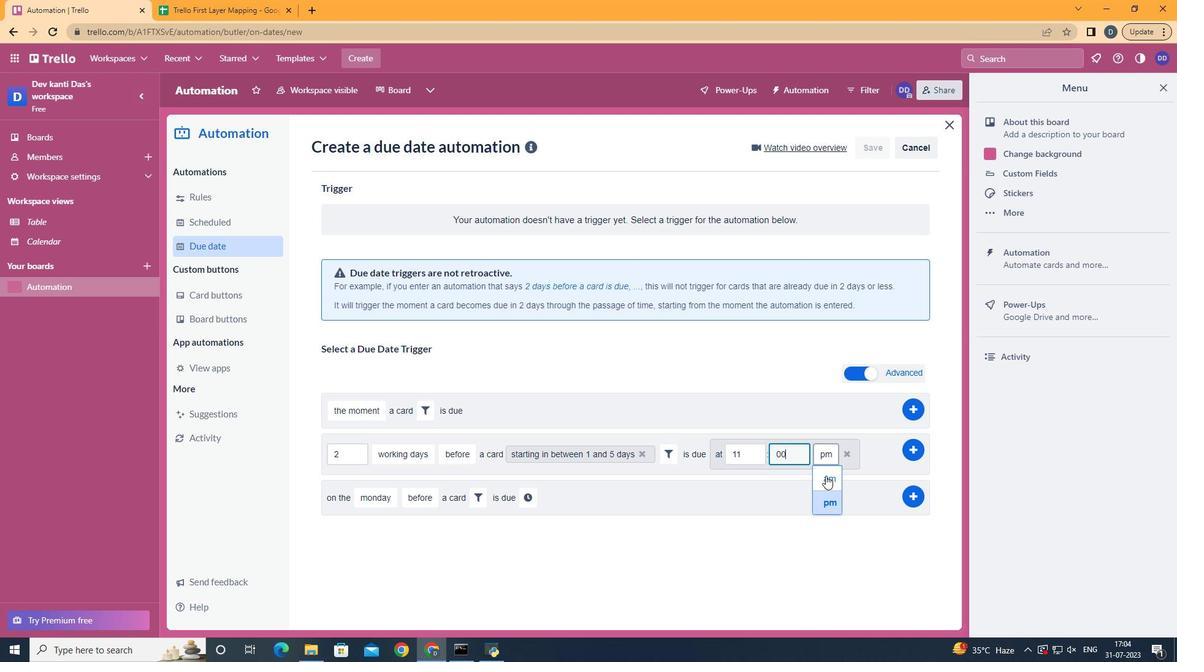 
Action: Mouse moved to (905, 451)
Screenshot: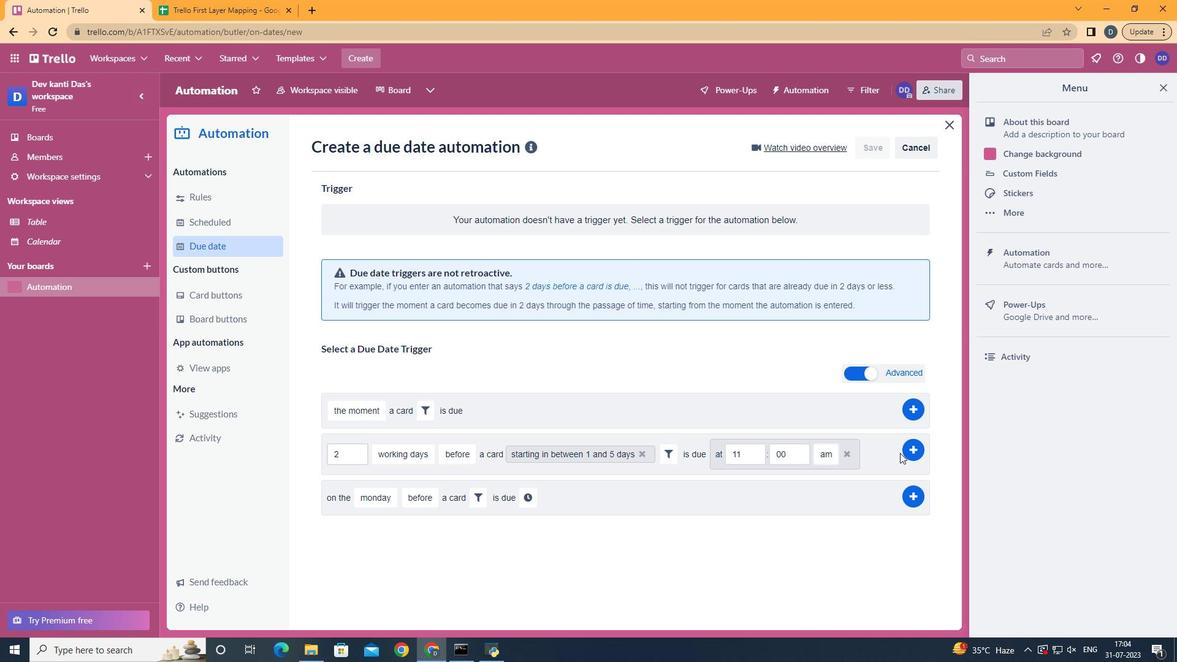
Action: Mouse pressed left at (905, 451)
Screenshot: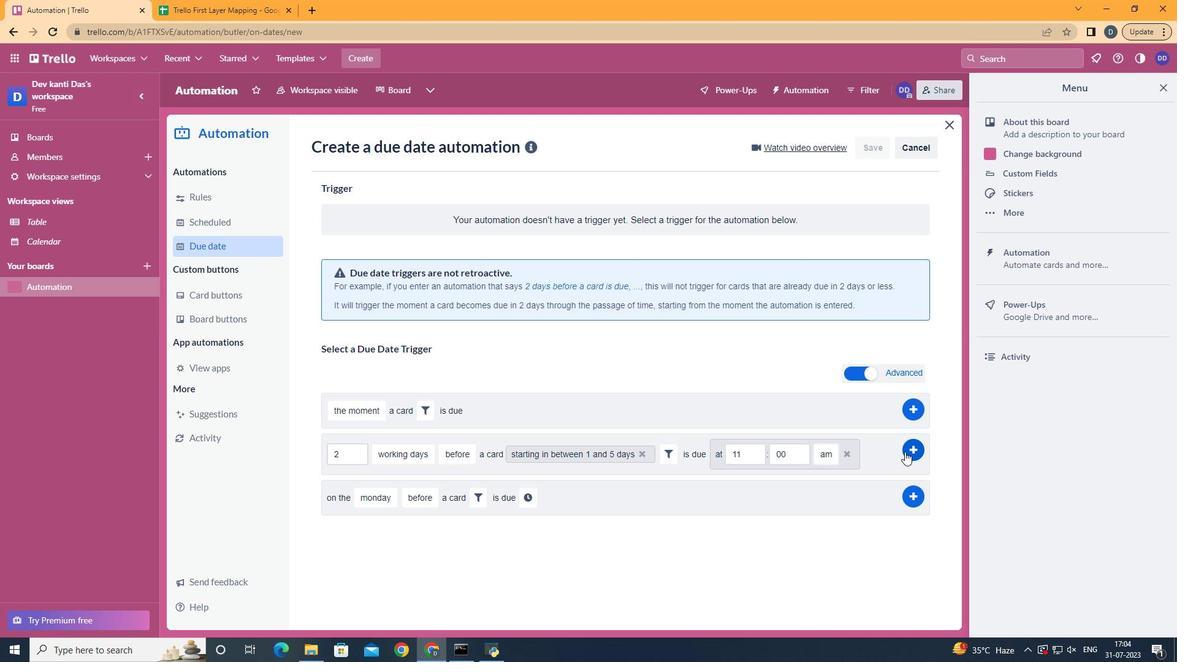 
Action: Mouse moved to (694, 293)
Screenshot: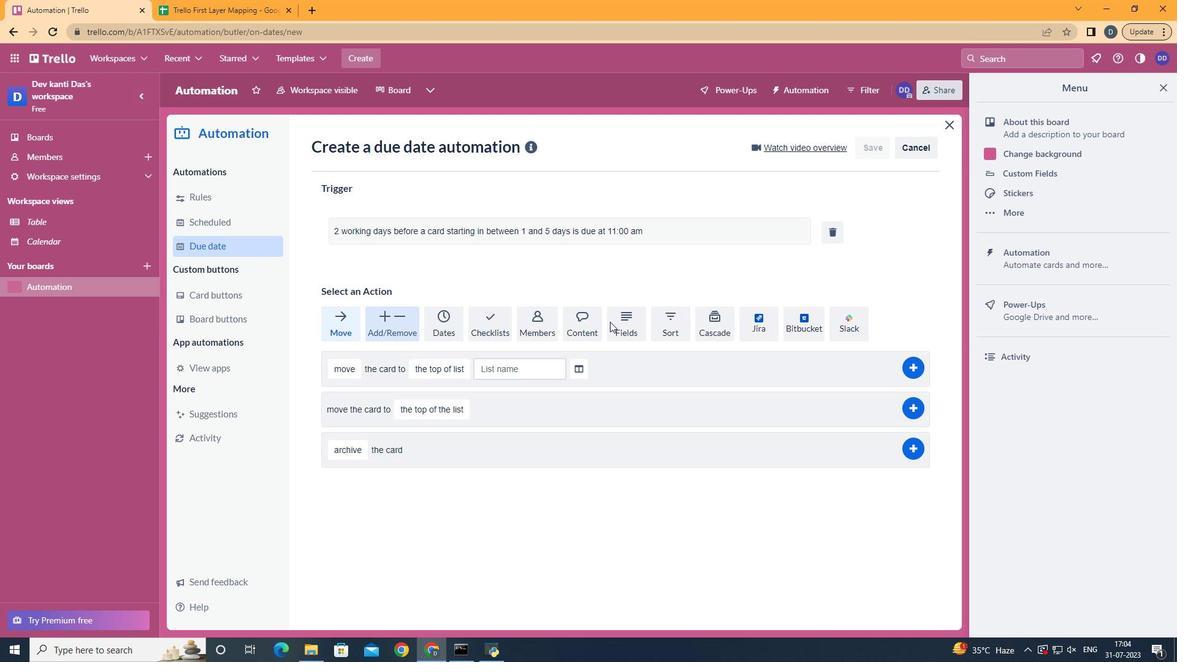 
